 Task: Enable the video filter "Alpha mask video filter" in the video filter module.
Action: Mouse moved to (136, 19)
Screenshot: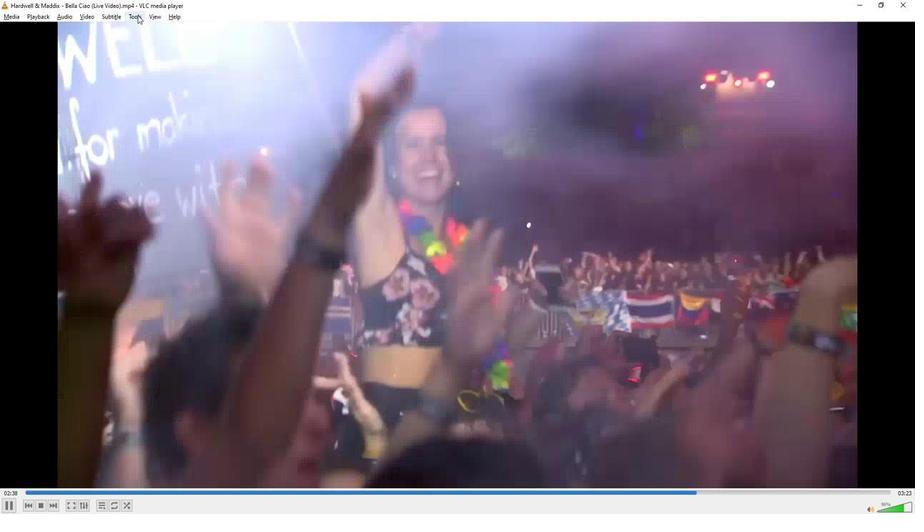 
Action: Mouse pressed left at (136, 19)
Screenshot: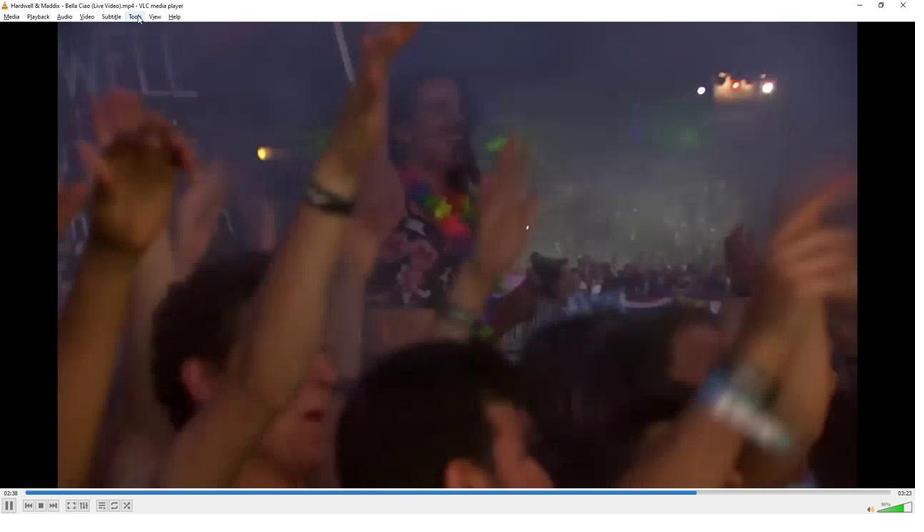 
Action: Mouse moved to (155, 130)
Screenshot: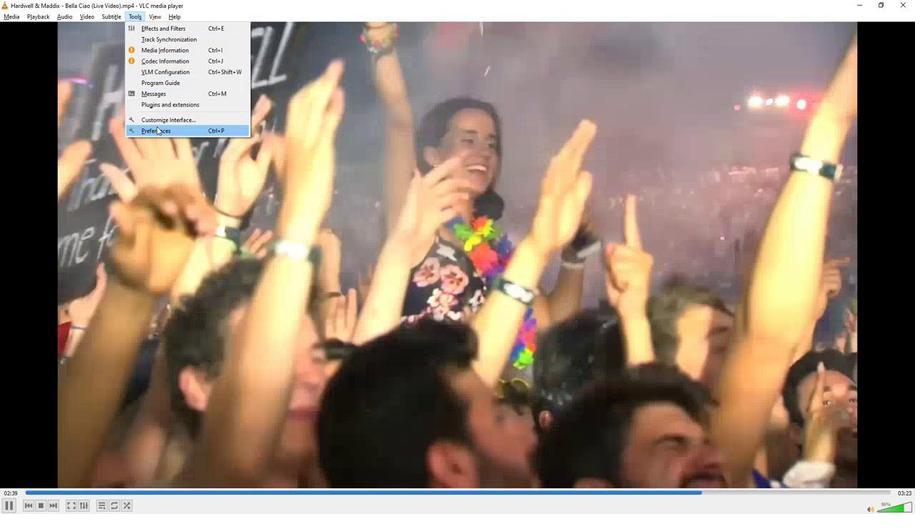 
Action: Mouse pressed left at (155, 130)
Screenshot: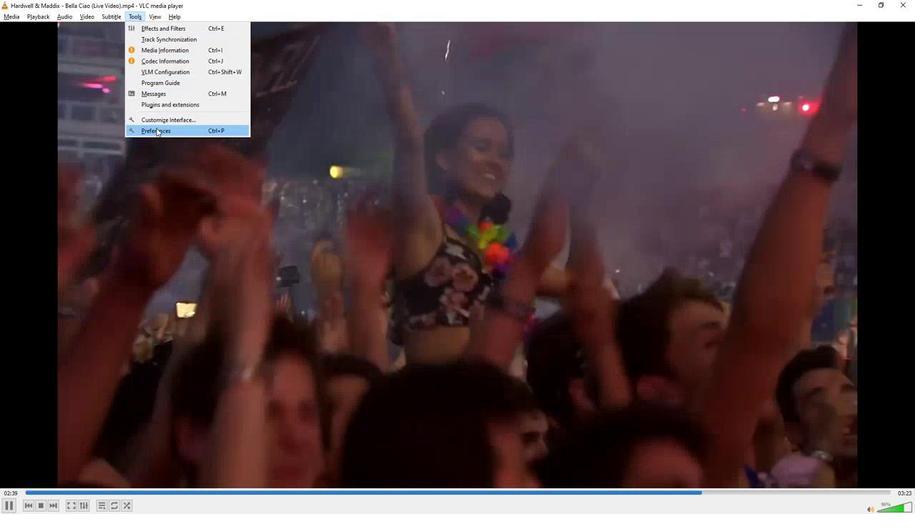 
Action: Mouse moved to (200, 403)
Screenshot: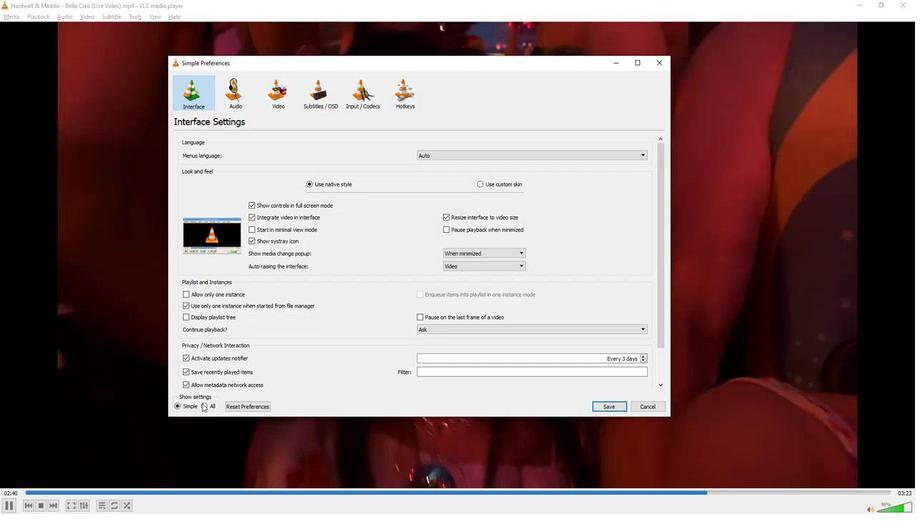 
Action: Mouse pressed left at (200, 403)
Screenshot: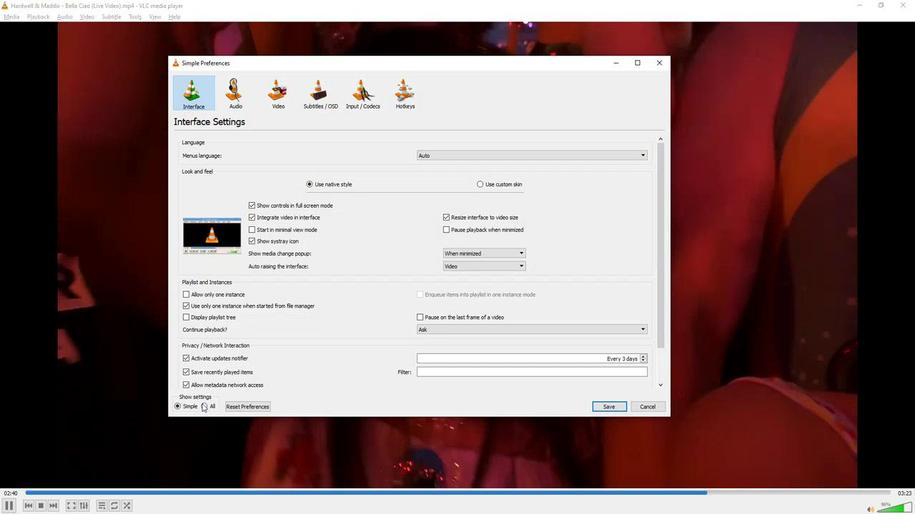 
Action: Mouse moved to (219, 346)
Screenshot: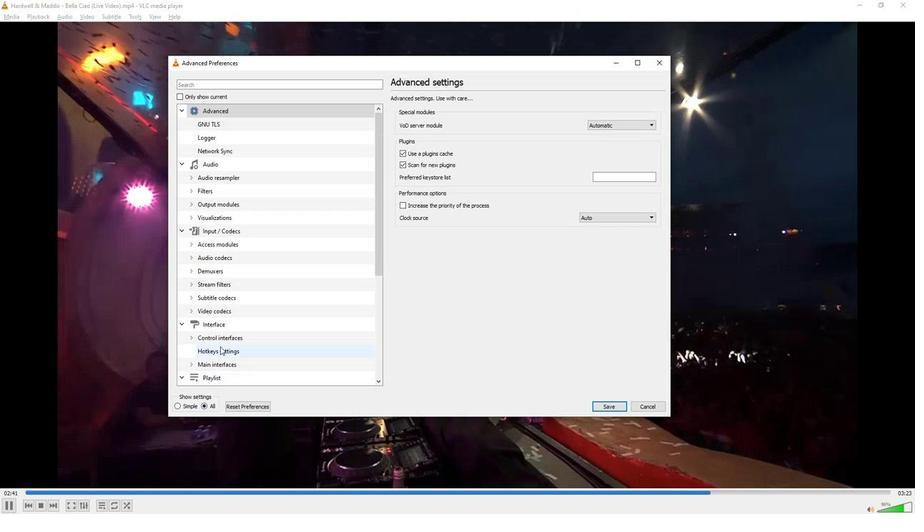
Action: Mouse scrolled (219, 345) with delta (0, 0)
Screenshot: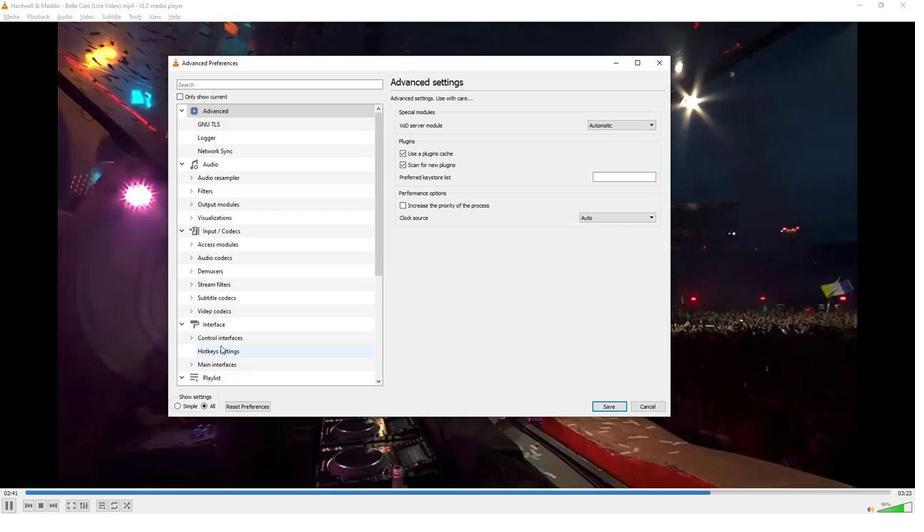 
Action: Mouse scrolled (219, 345) with delta (0, 0)
Screenshot: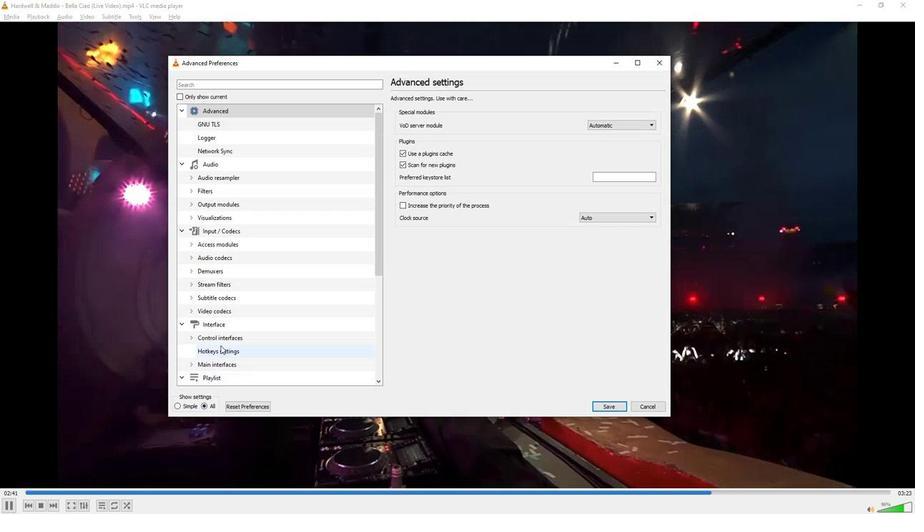 
Action: Mouse scrolled (219, 345) with delta (0, 0)
Screenshot: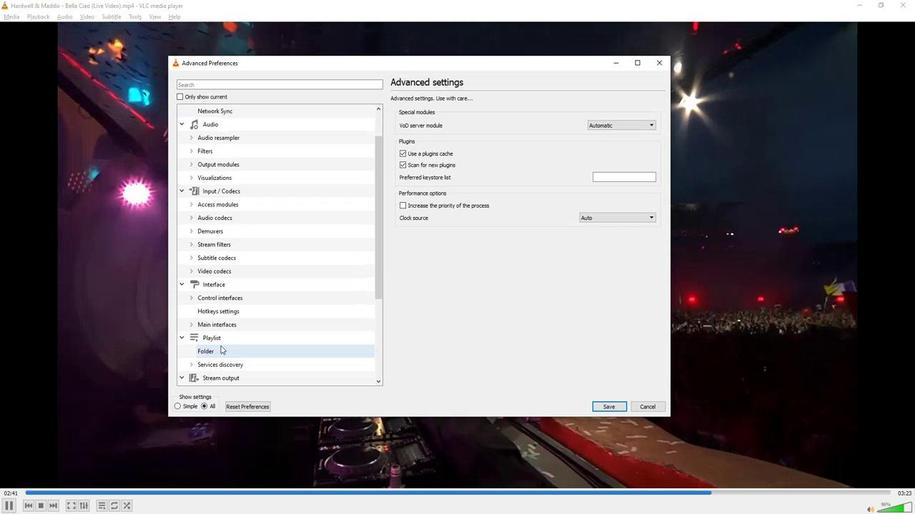 
Action: Mouse scrolled (219, 345) with delta (0, 0)
Screenshot: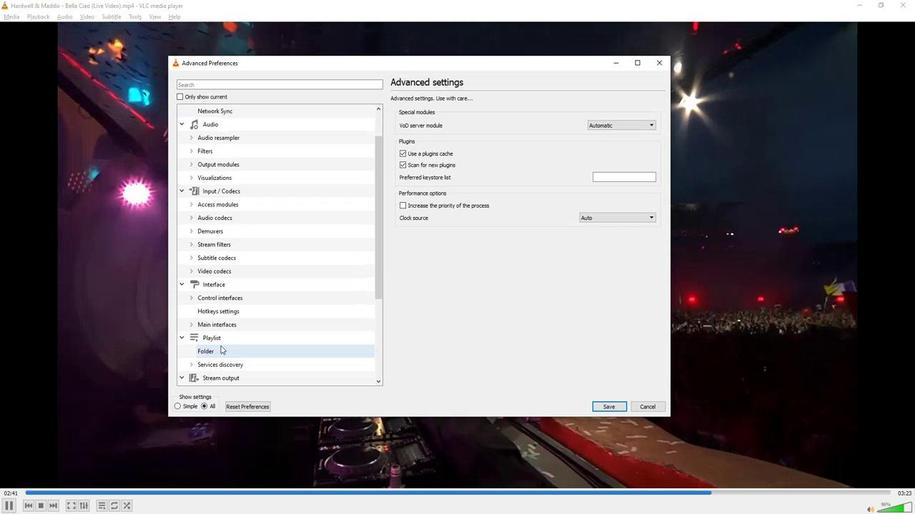 
Action: Mouse scrolled (219, 345) with delta (0, 0)
Screenshot: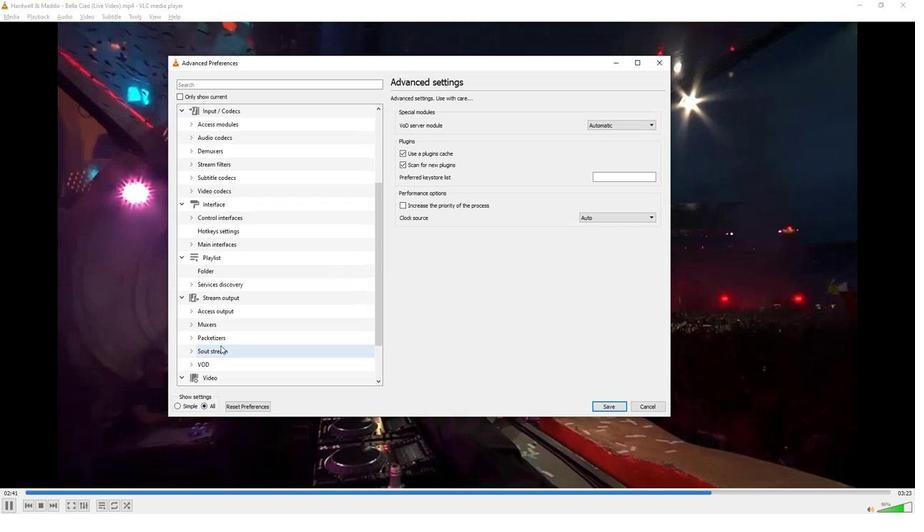 
Action: Mouse scrolled (219, 345) with delta (0, 0)
Screenshot: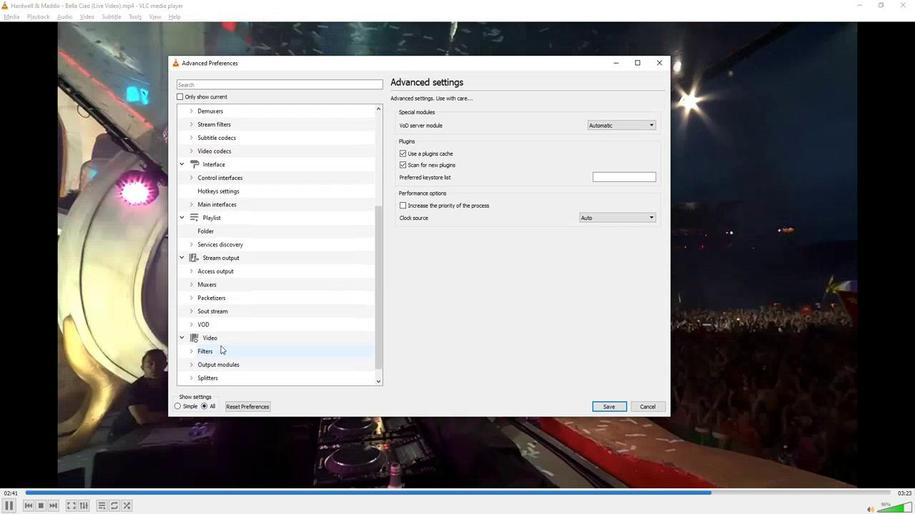 
Action: Mouse moved to (212, 339)
Screenshot: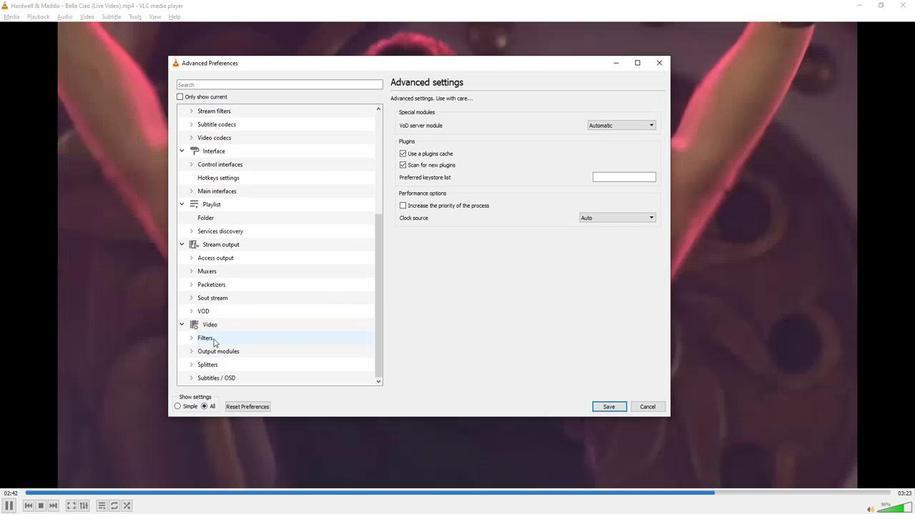 
Action: Mouse pressed left at (212, 339)
Screenshot: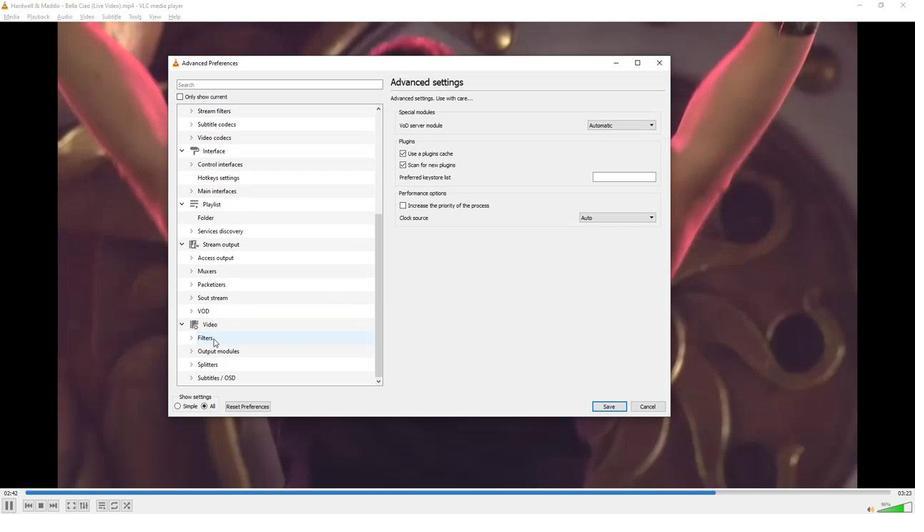 
Action: Mouse moved to (526, 330)
Screenshot: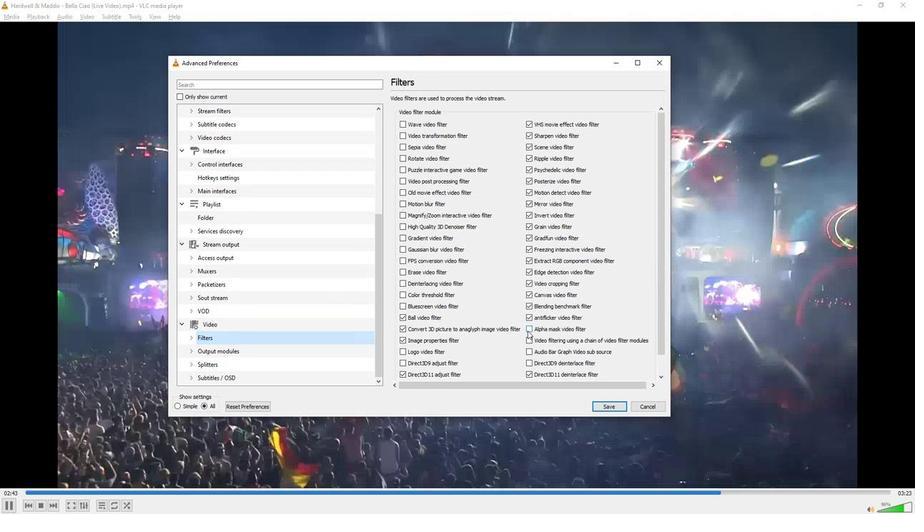 
Action: Mouse pressed left at (526, 330)
Screenshot: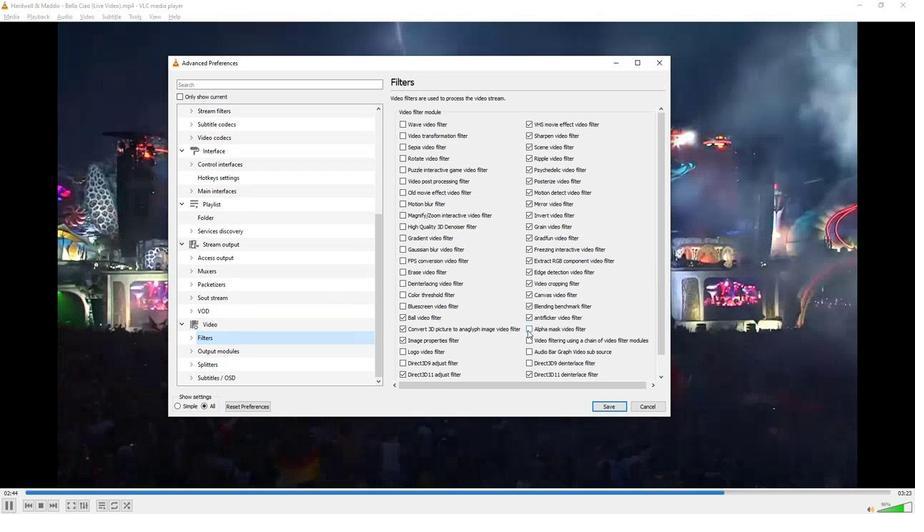 
Action: Mouse moved to (343, 319)
Screenshot: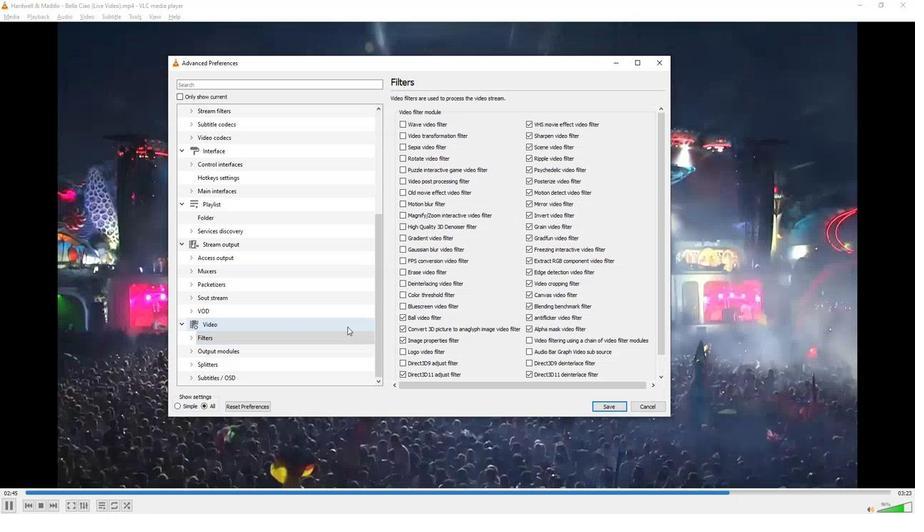 
